 Task: Add Sprouts Organic Special Blend Coffee to the cart.
Action: Mouse pressed left at (18, 81)
Screenshot: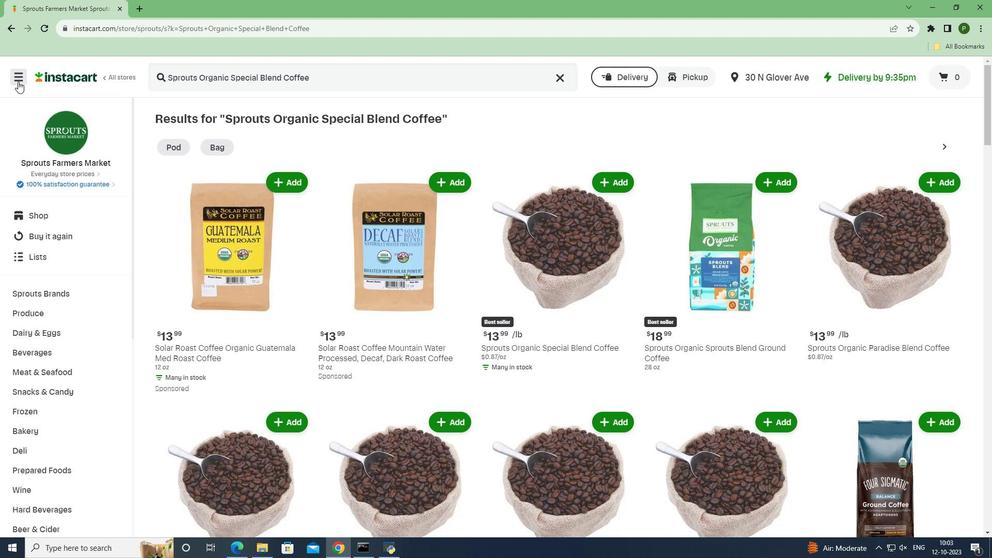 
Action: Mouse moved to (48, 275)
Screenshot: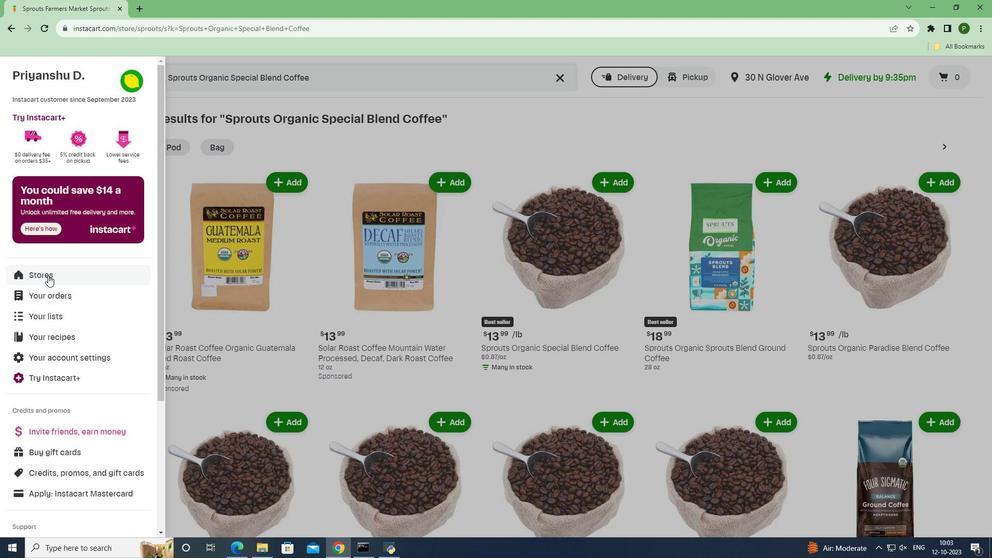 
Action: Mouse pressed left at (48, 275)
Screenshot: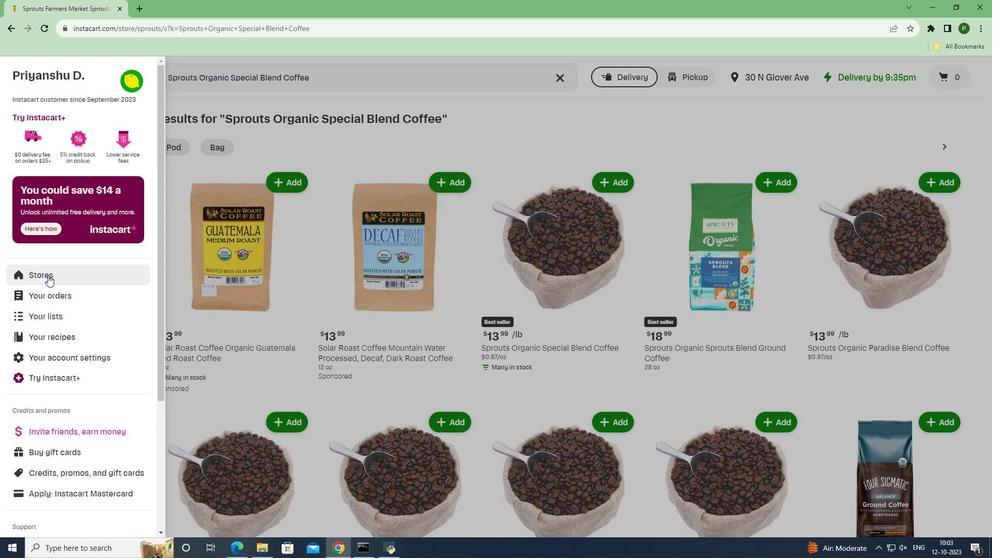 
Action: Mouse moved to (245, 123)
Screenshot: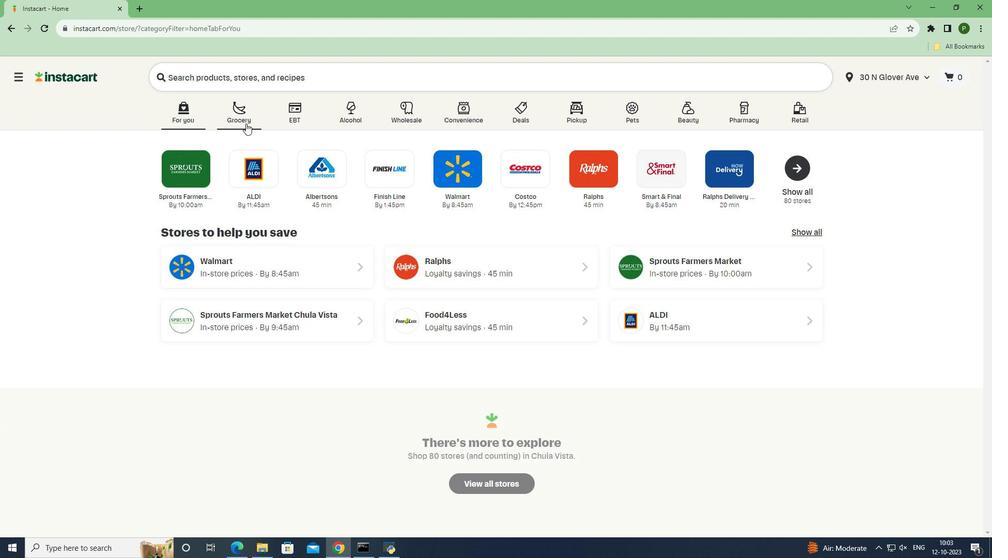 
Action: Mouse pressed left at (245, 123)
Screenshot: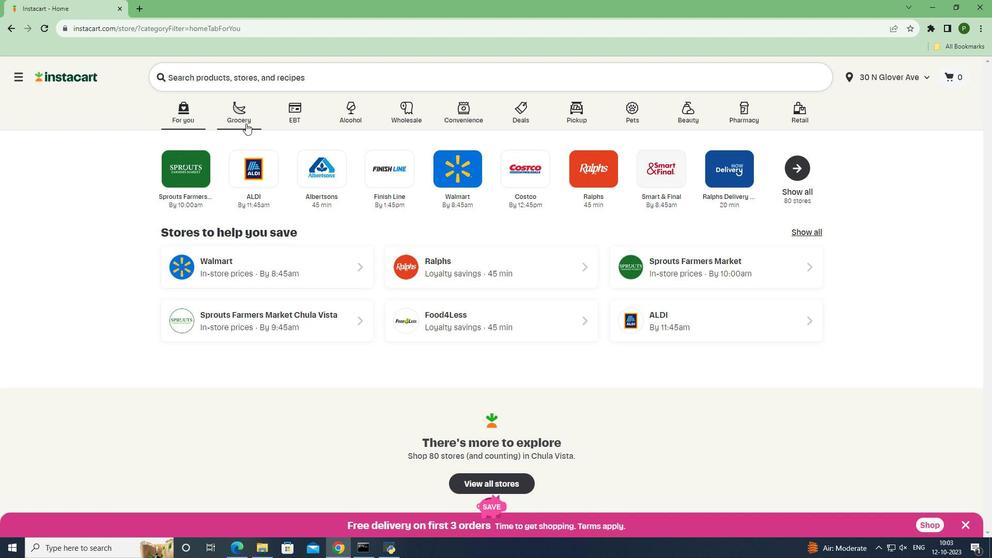 
Action: Mouse moved to (406, 234)
Screenshot: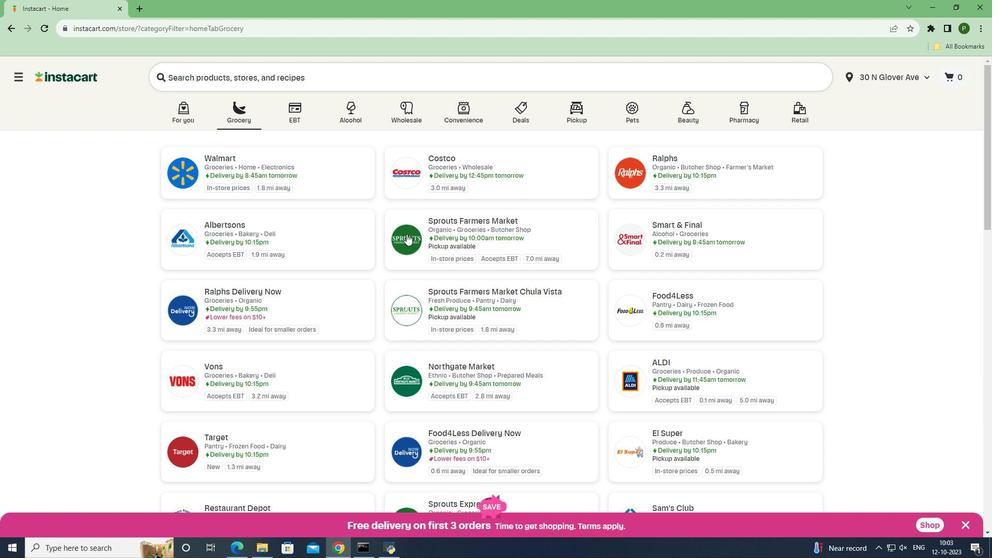 
Action: Mouse pressed left at (406, 234)
Screenshot: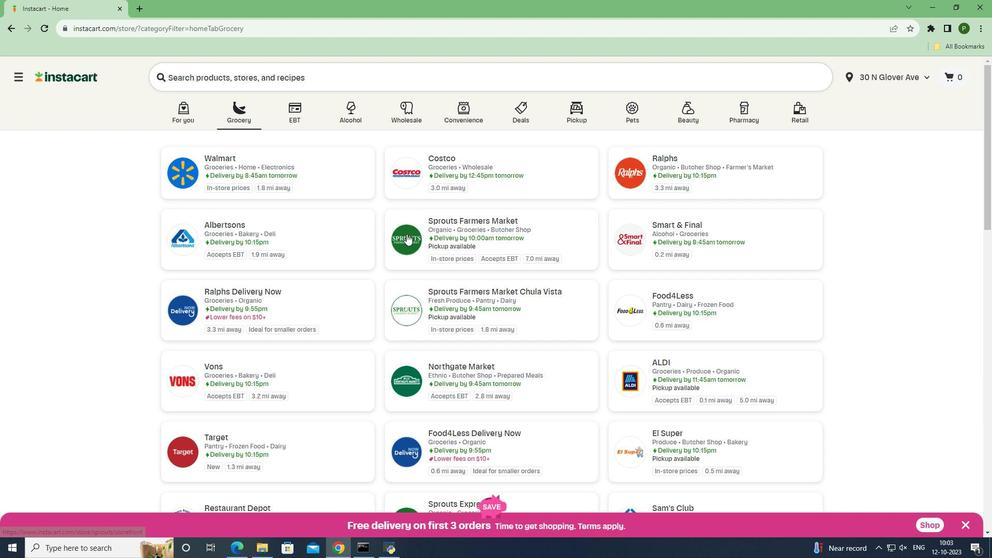
Action: Mouse moved to (55, 357)
Screenshot: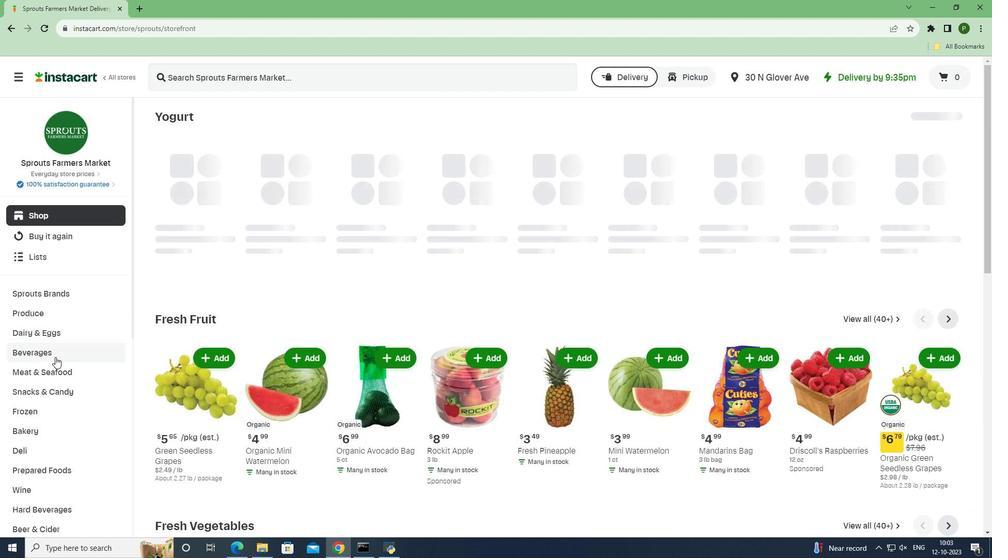 
Action: Mouse pressed left at (55, 357)
Screenshot: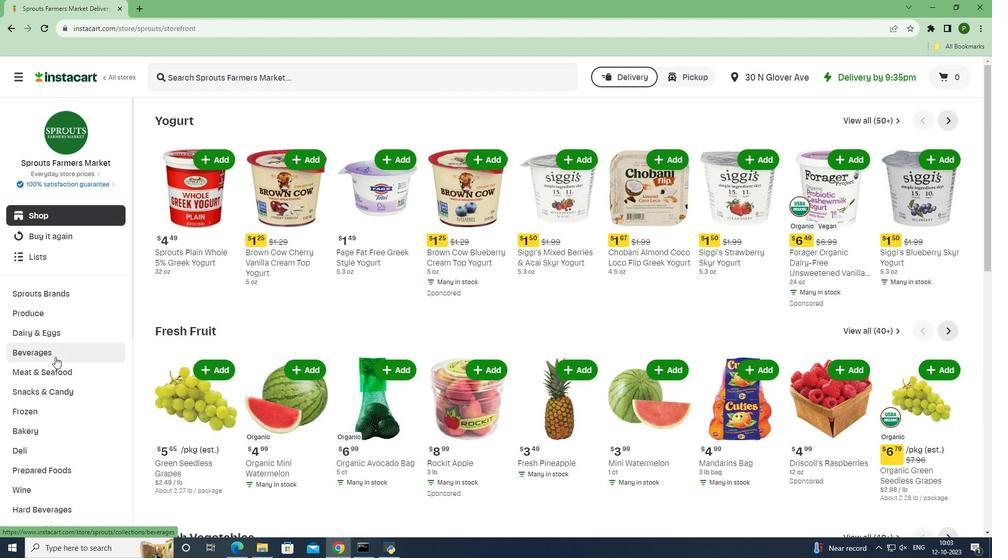 
Action: Mouse moved to (390, 141)
Screenshot: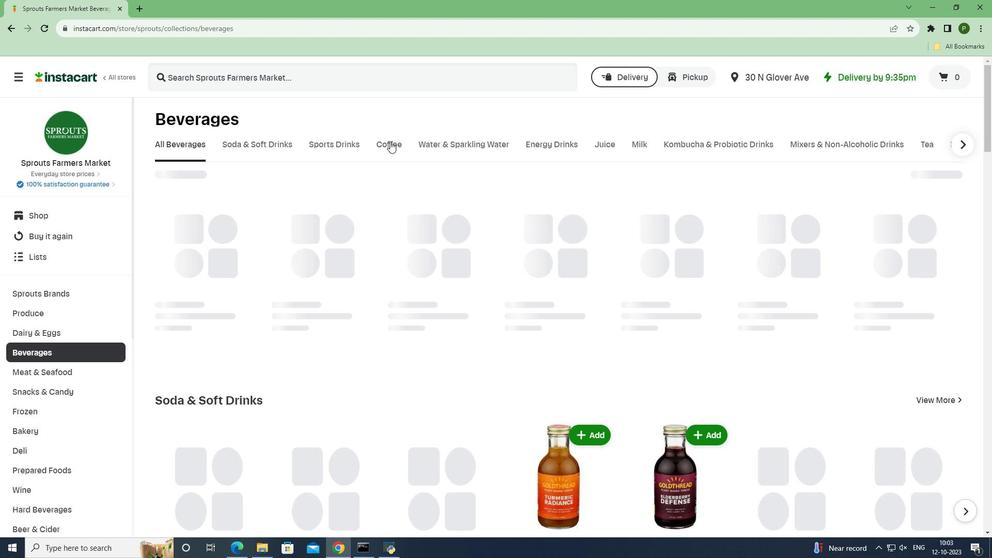 
Action: Mouse pressed left at (390, 141)
Screenshot: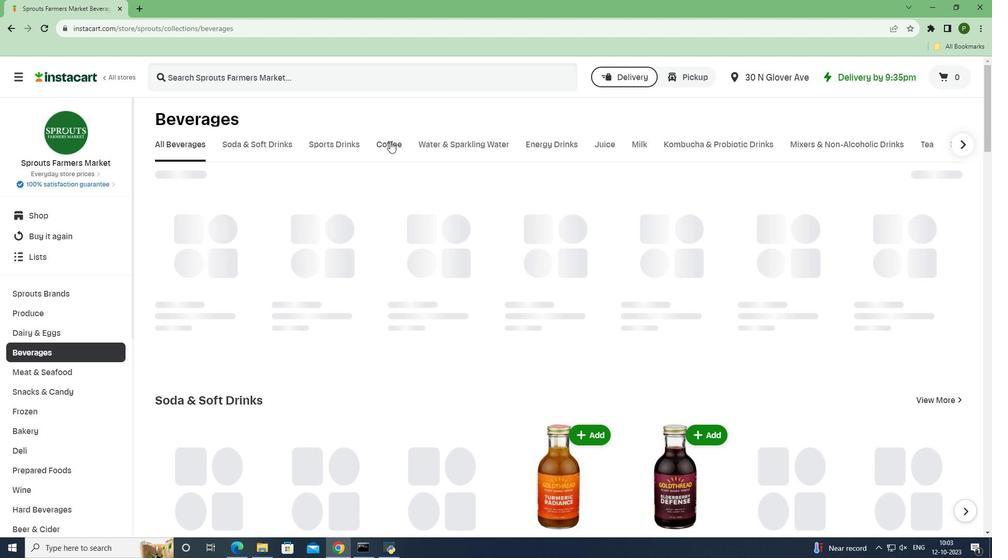 
Action: Mouse moved to (288, 79)
Screenshot: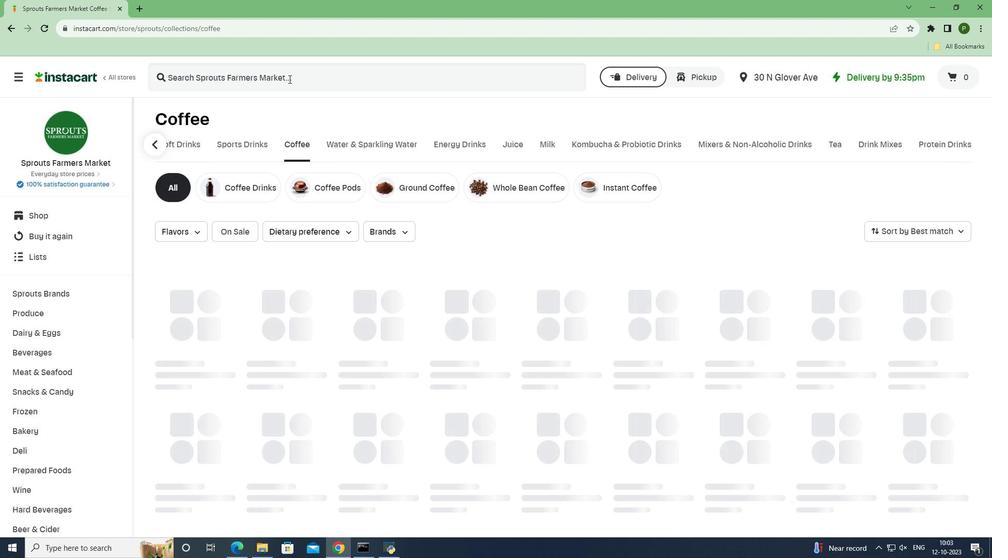 
Action: Mouse pressed left at (288, 79)
Screenshot: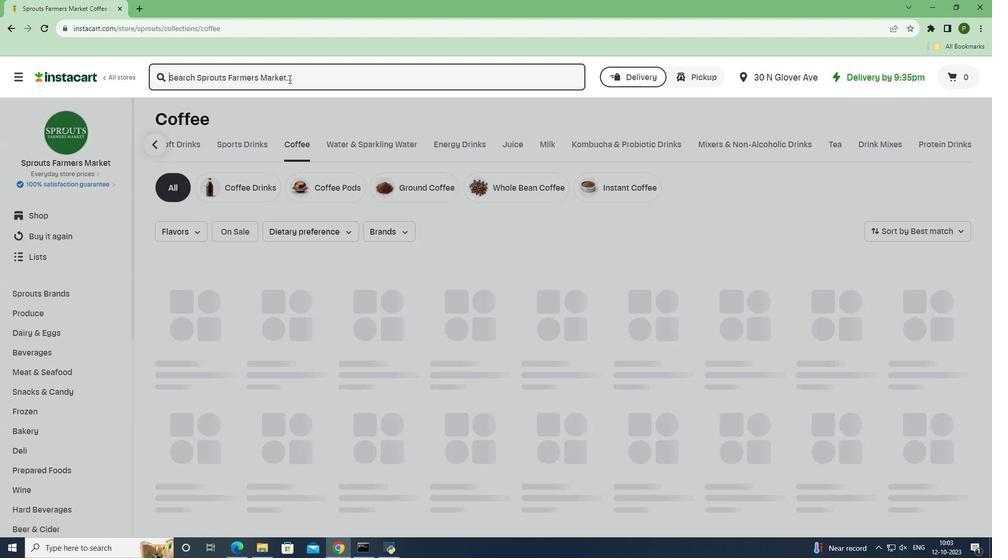 
Action: Key pressed <Key.caps_lock>S<Key.caps_lock>prouts<Key.space><Key.caps_lock>O<Key.caps_lock>rganic<Key.space><Key.caps_lock>S<Key.caps_lock>pecial<Key.space><Key.caps_lock>B<Key.caps_lock>lend<Key.space><Key.caps_lock>C<Key.caps_lock>offee<Key.enter>
Screenshot: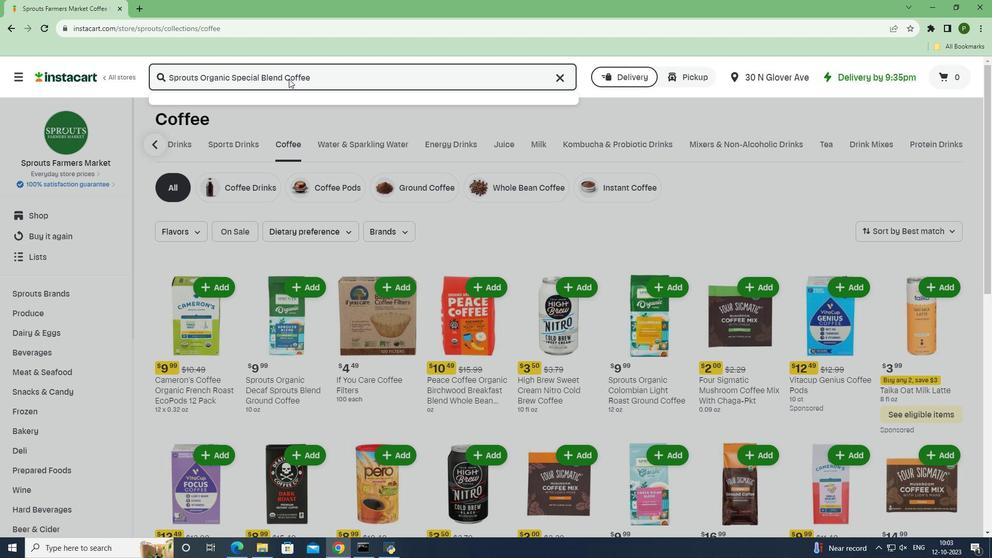 
Action: Mouse moved to (323, 254)
Screenshot: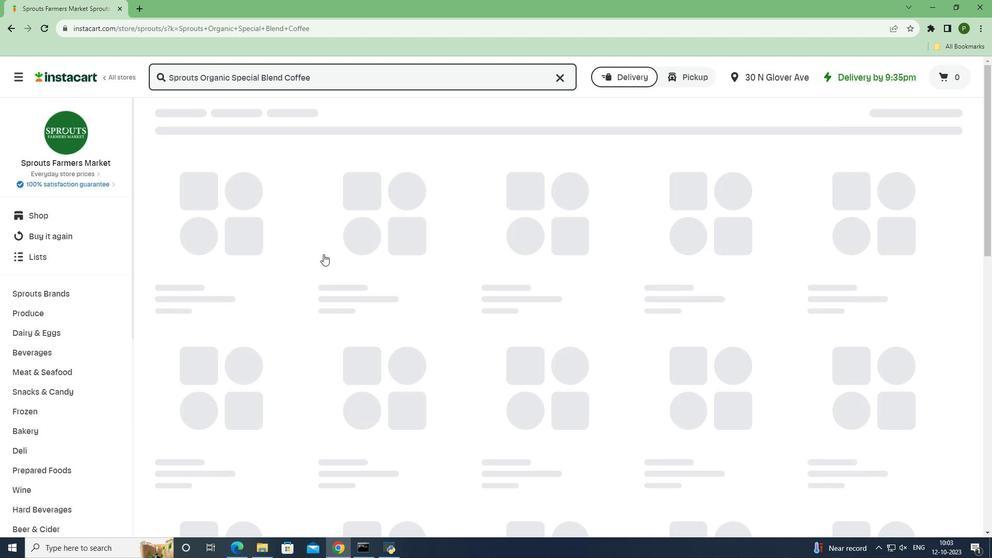 
Action: Mouse scrolled (323, 253) with delta (0, 0)
Screenshot: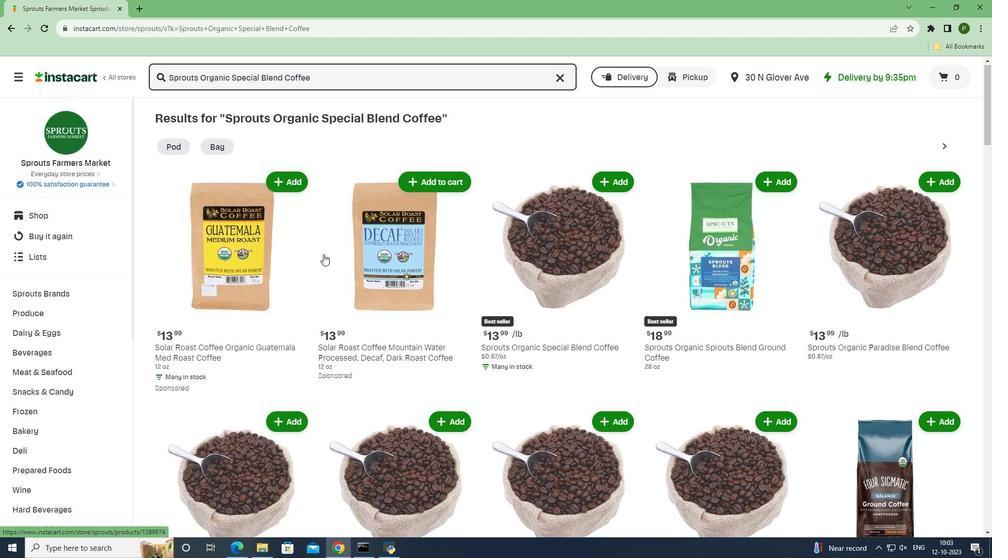 
Action: Mouse moved to (606, 133)
Screenshot: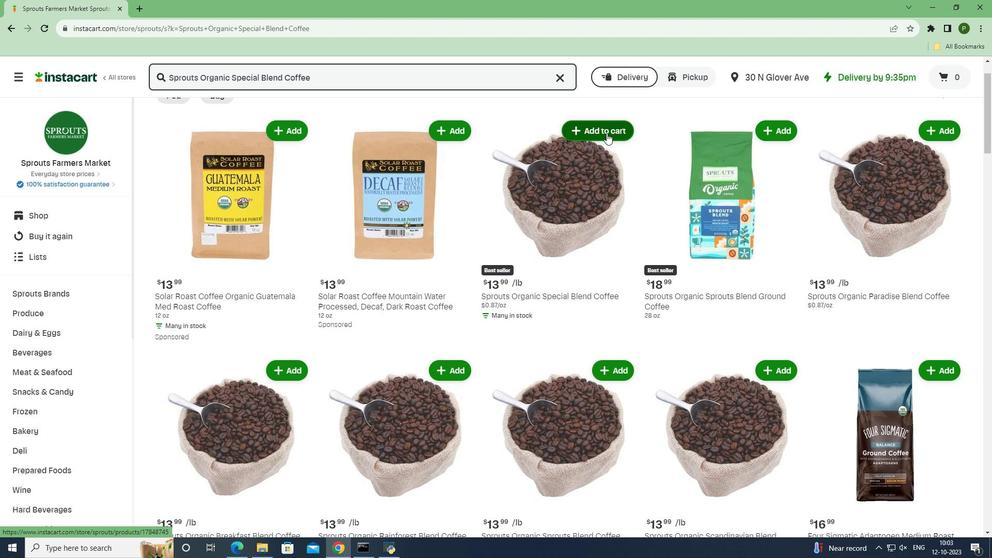 
Action: Mouse pressed left at (606, 133)
Screenshot: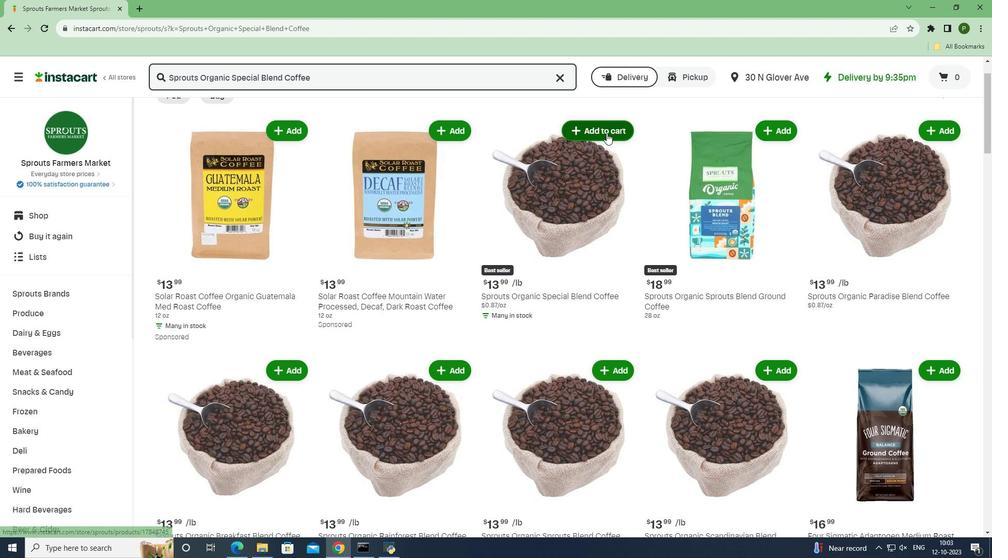 
Action: Mouse moved to (653, 168)
Screenshot: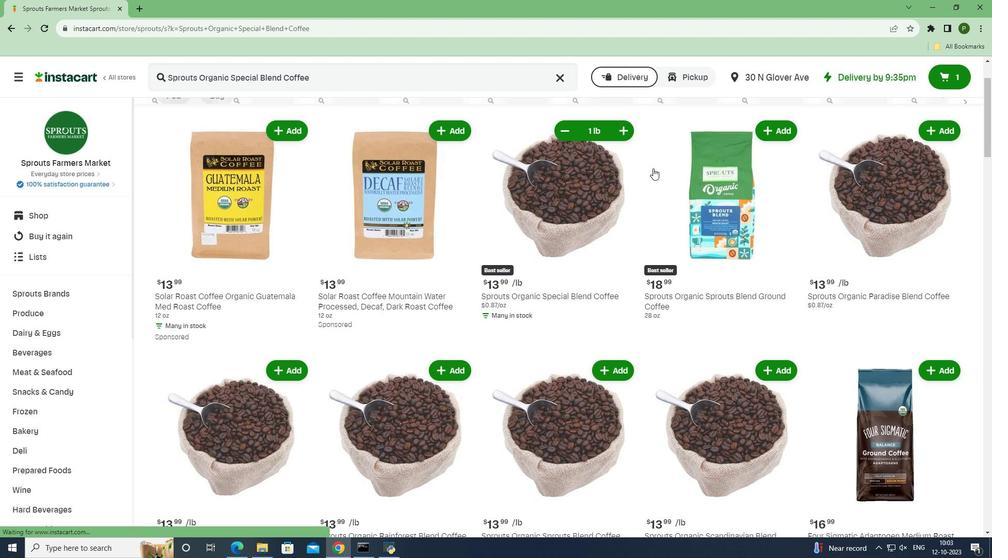 
